 Task: Change the mux module for muxers to "MP4/MOV muxer".
Action: Mouse moved to (91, 11)
Screenshot: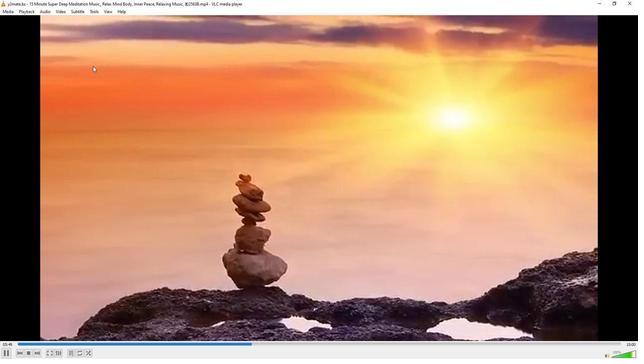 
Action: Mouse pressed left at (91, 11)
Screenshot: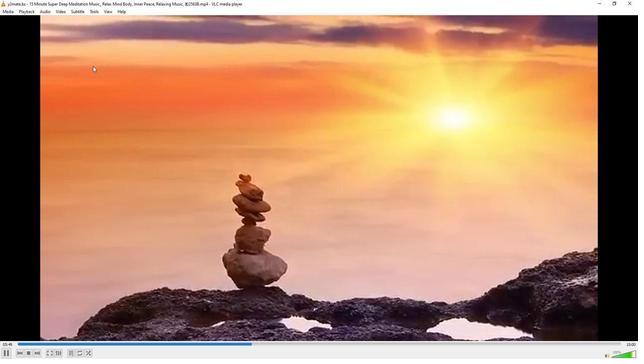 
Action: Mouse moved to (104, 90)
Screenshot: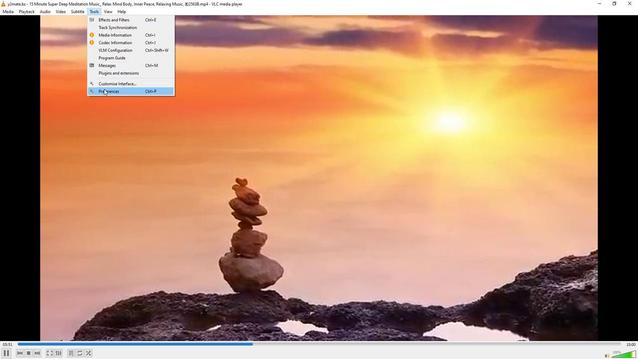 
Action: Mouse pressed left at (104, 90)
Screenshot: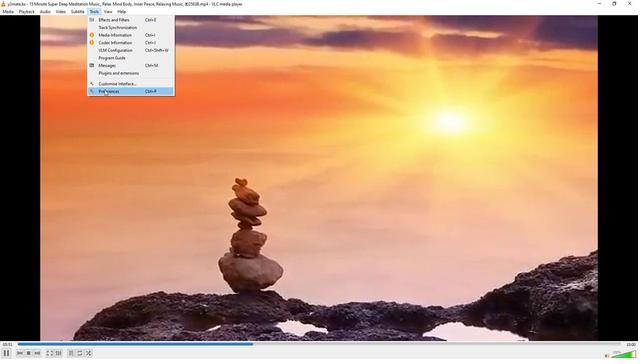 
Action: Mouse moved to (211, 292)
Screenshot: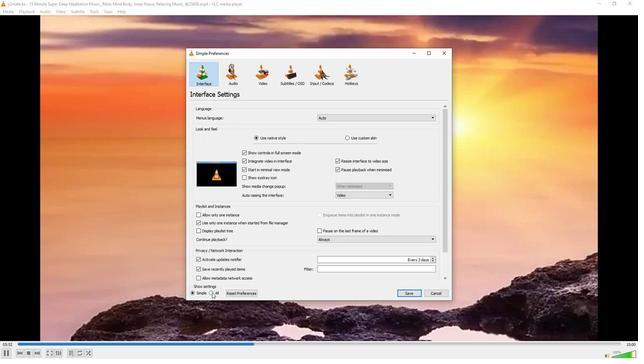 
Action: Mouse pressed left at (211, 292)
Screenshot: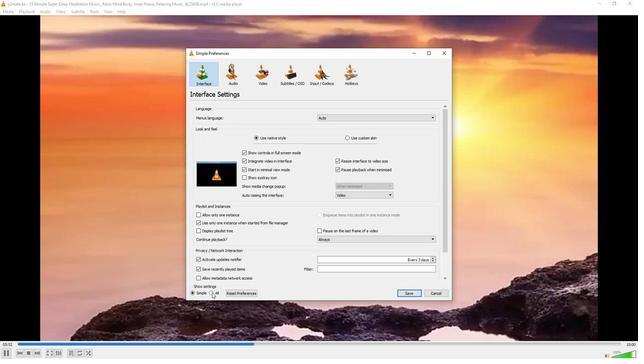 
Action: Mouse moved to (212, 238)
Screenshot: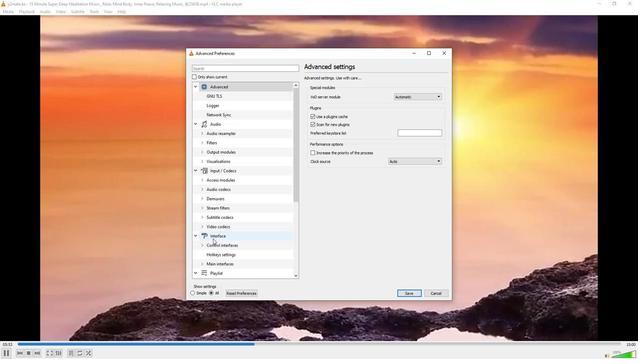 
Action: Mouse scrolled (212, 238) with delta (0, 0)
Screenshot: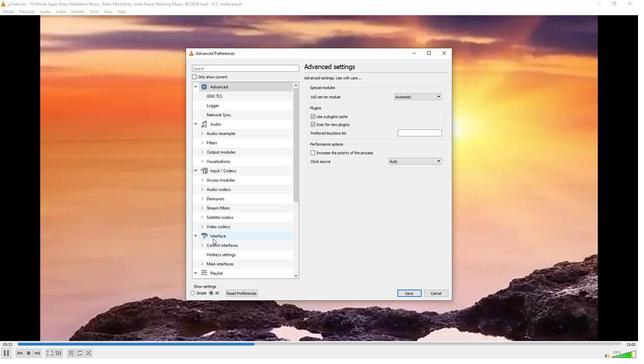 
Action: Mouse moved to (221, 256)
Screenshot: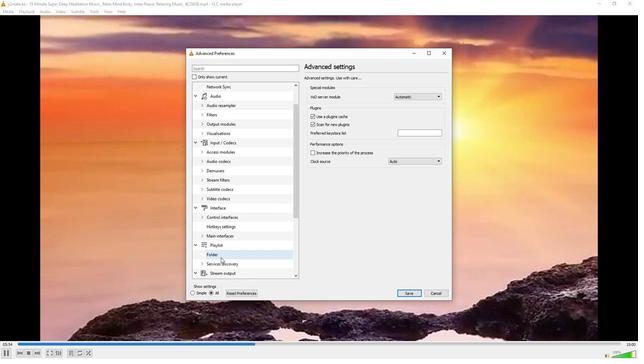 
Action: Mouse scrolled (221, 256) with delta (0, 0)
Screenshot: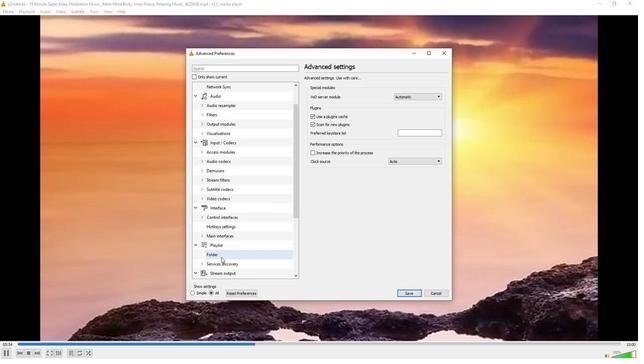 
Action: Mouse moved to (221, 262)
Screenshot: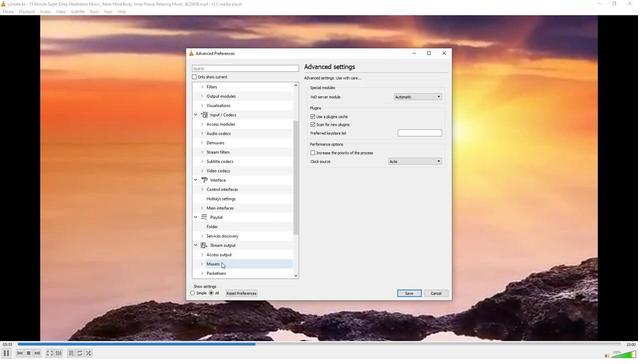 
Action: Mouse pressed left at (221, 262)
Screenshot: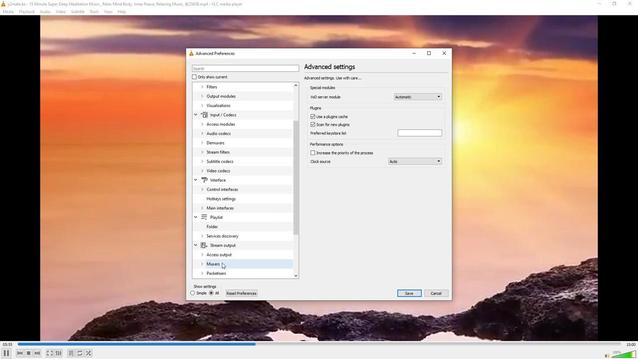 
Action: Mouse moved to (442, 100)
Screenshot: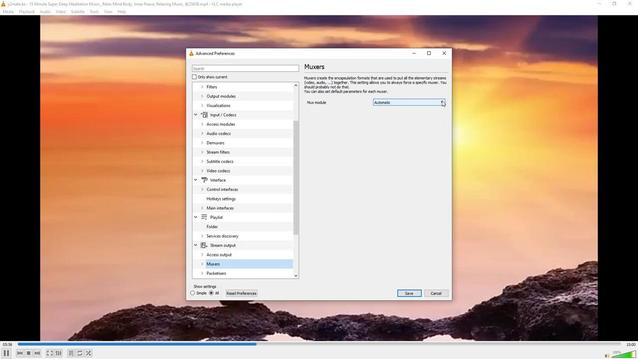 
Action: Mouse pressed left at (442, 100)
Screenshot: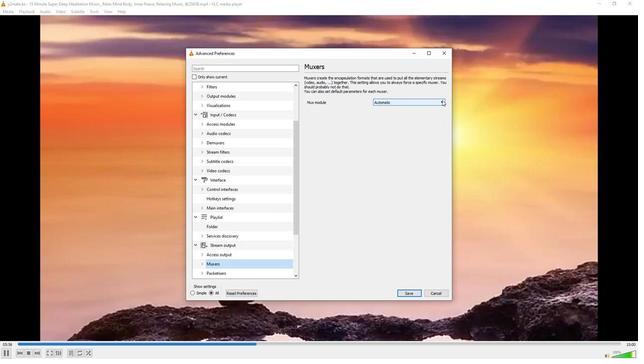 
Action: Mouse moved to (395, 142)
Screenshot: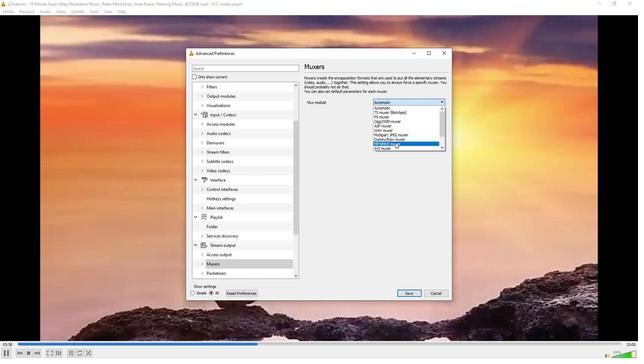 
Action: Mouse pressed left at (395, 142)
Screenshot: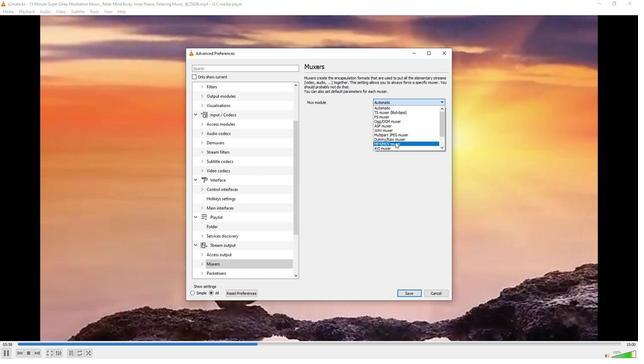 
Action: Mouse moved to (344, 187)
Screenshot: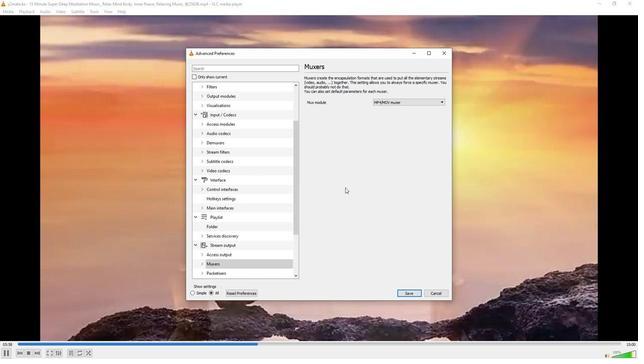 
